Task: Sort the products in the category "Chicken Wings" by price (lowest first).
Action: Mouse moved to (12, 77)
Screenshot: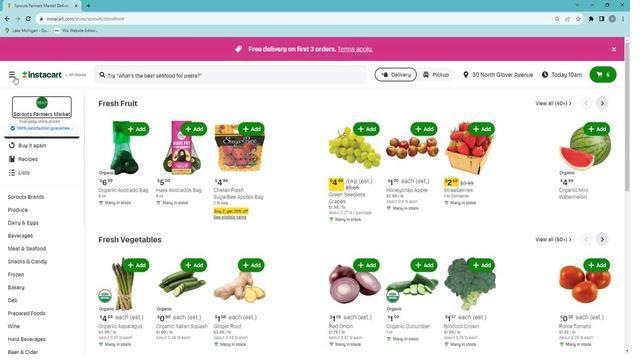 
Action: Mouse pressed left at (12, 77)
Screenshot: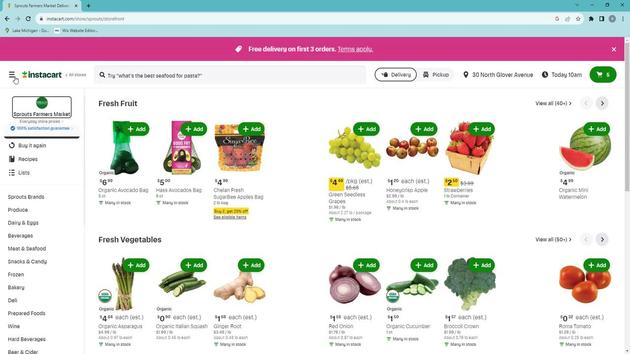 
Action: Mouse moved to (45, 193)
Screenshot: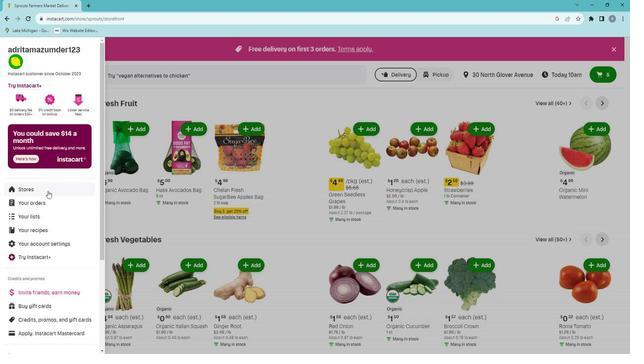 
Action: Mouse pressed left at (45, 193)
Screenshot: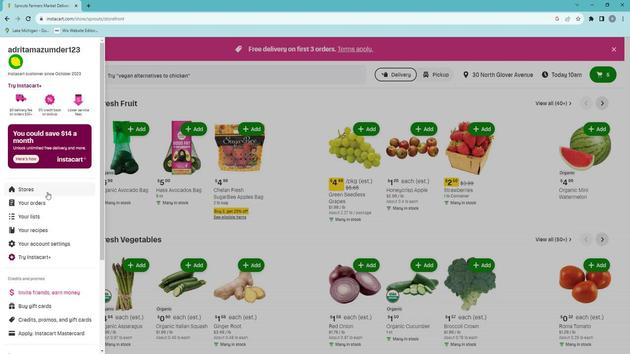 
Action: Mouse moved to (148, 81)
Screenshot: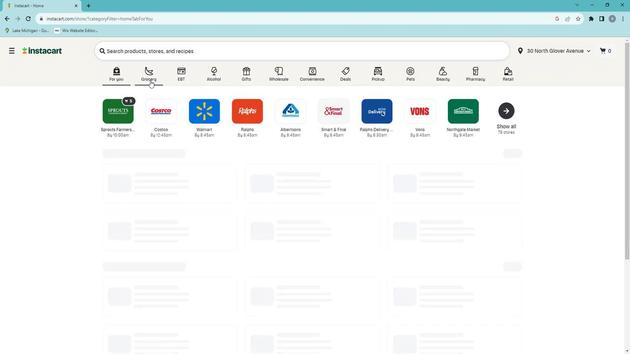 
Action: Mouse pressed left at (148, 81)
Screenshot: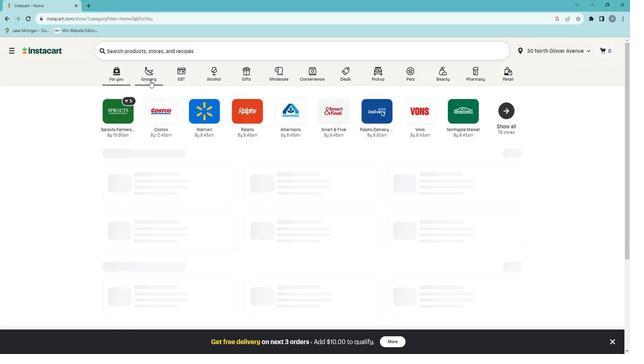 
Action: Mouse moved to (151, 204)
Screenshot: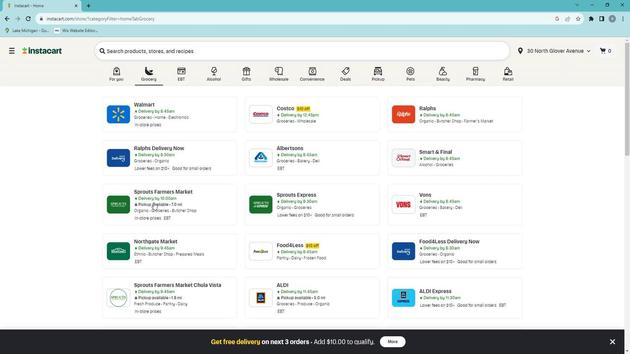 
Action: Mouse pressed left at (151, 204)
Screenshot: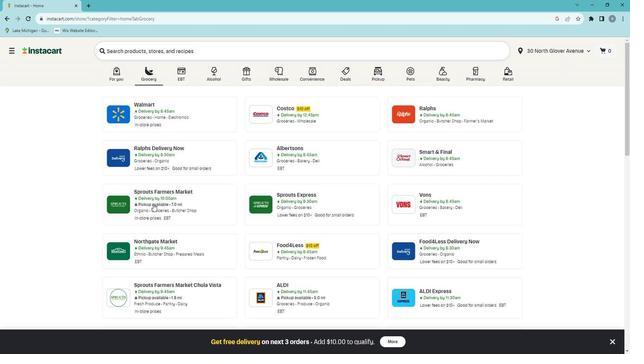 
Action: Mouse moved to (35, 311)
Screenshot: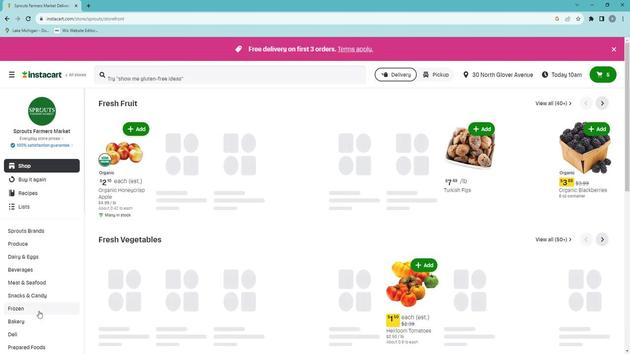 
Action: Mouse scrolled (35, 311) with delta (0, 0)
Screenshot: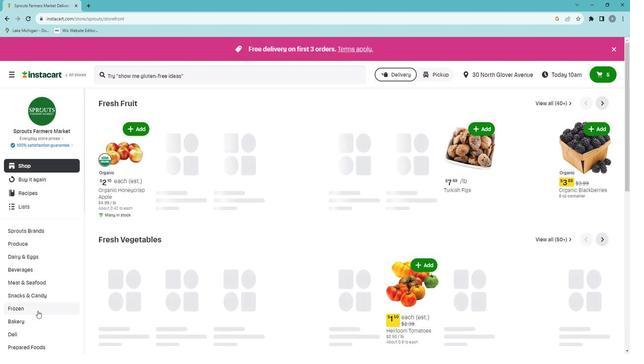 
Action: Mouse moved to (35, 311)
Screenshot: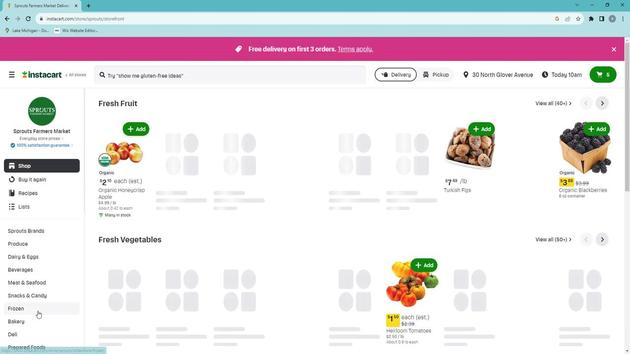 
Action: Mouse scrolled (35, 311) with delta (0, 0)
Screenshot: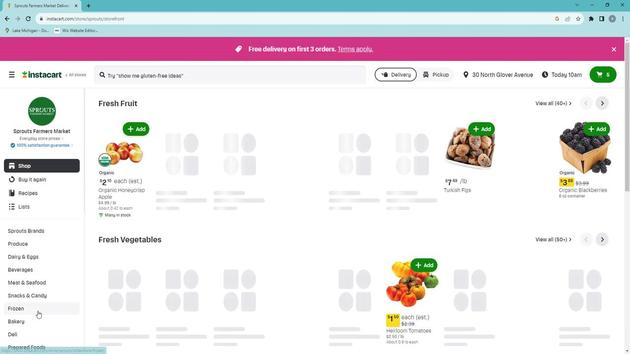 
Action: Mouse moved to (33, 278)
Screenshot: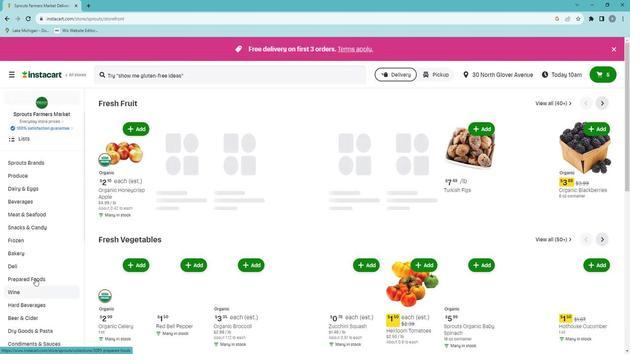
Action: Mouse pressed left at (33, 278)
Screenshot: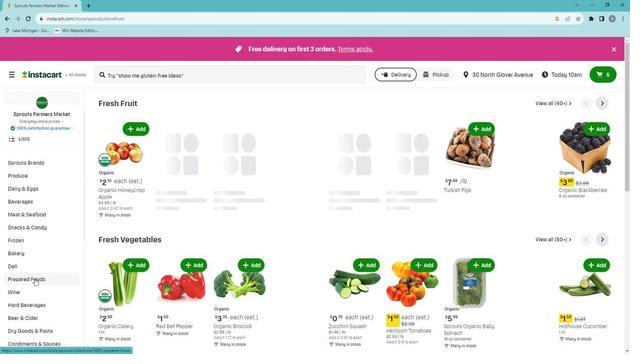 
Action: Mouse pressed left at (33, 278)
Screenshot: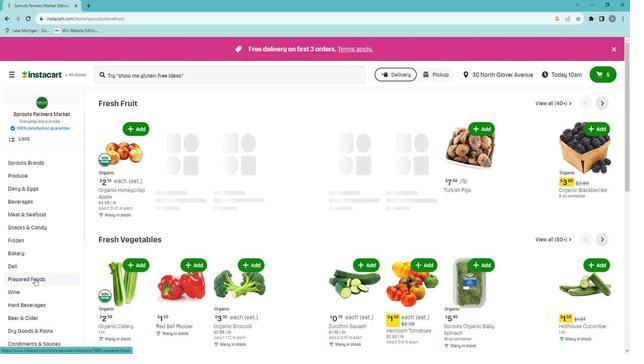 
Action: Mouse moved to (388, 119)
Screenshot: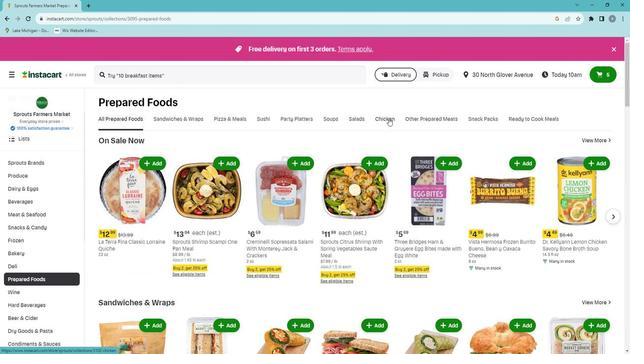 
Action: Mouse pressed left at (388, 119)
Screenshot: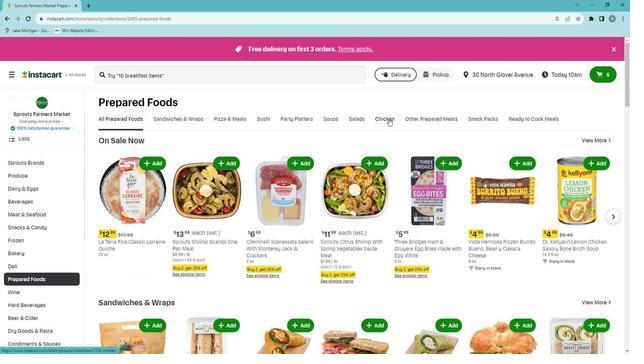 
Action: Mouse moved to (221, 148)
Screenshot: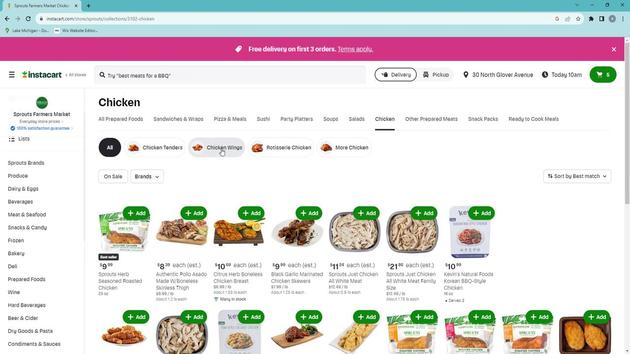 
Action: Mouse pressed left at (221, 148)
Screenshot: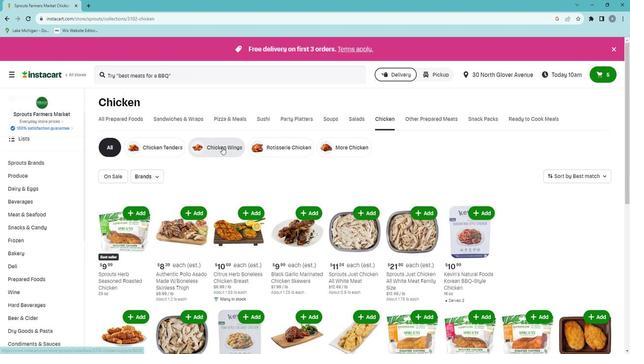 
Action: Mouse moved to (604, 176)
Screenshot: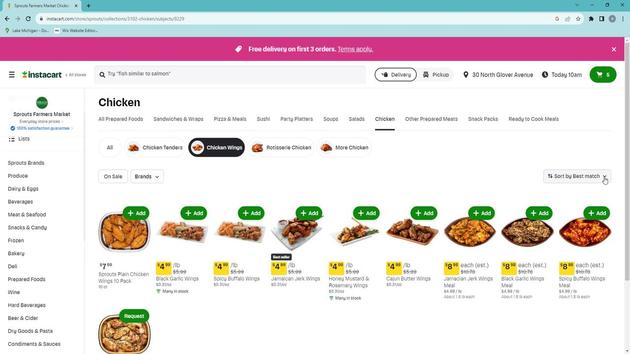 
Action: Mouse pressed left at (604, 176)
Screenshot: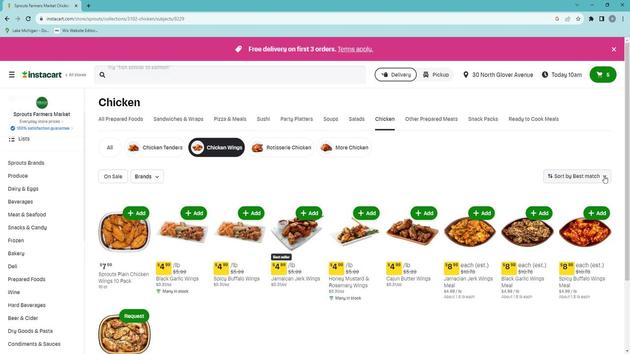 
Action: Mouse moved to (589, 210)
Screenshot: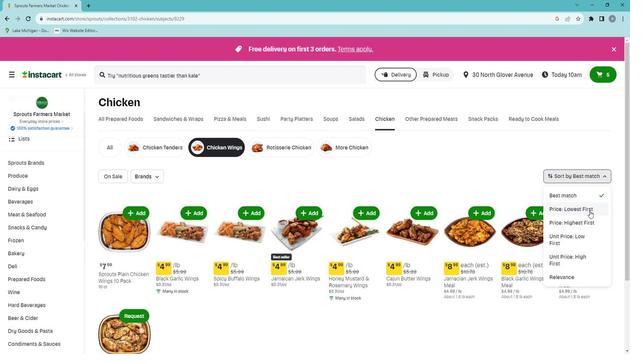 
Action: Mouse pressed left at (589, 210)
Screenshot: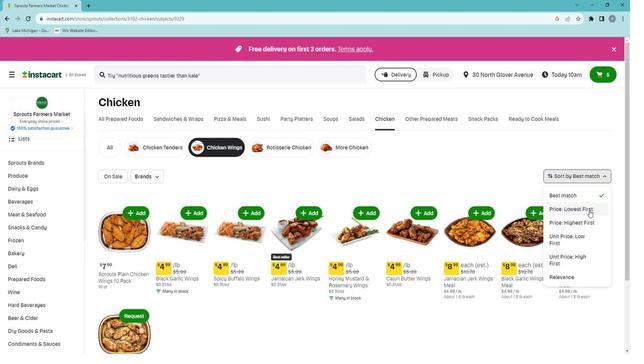 
Action: Mouse moved to (588, 208)
Screenshot: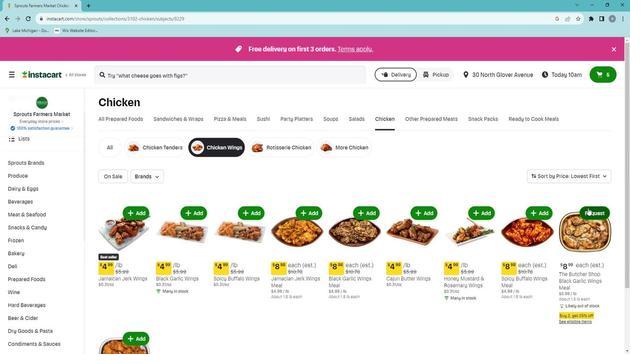 
